 Task: Generate Panning and Stereo Width.
Action: Mouse moved to (5, 11)
Screenshot: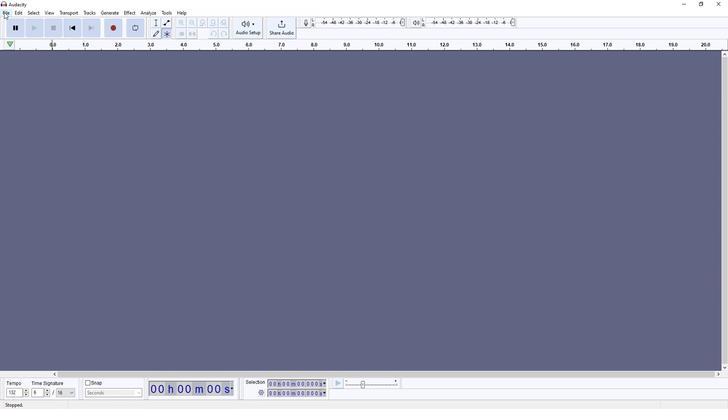 
Action: Mouse pressed left at (5, 11)
Screenshot: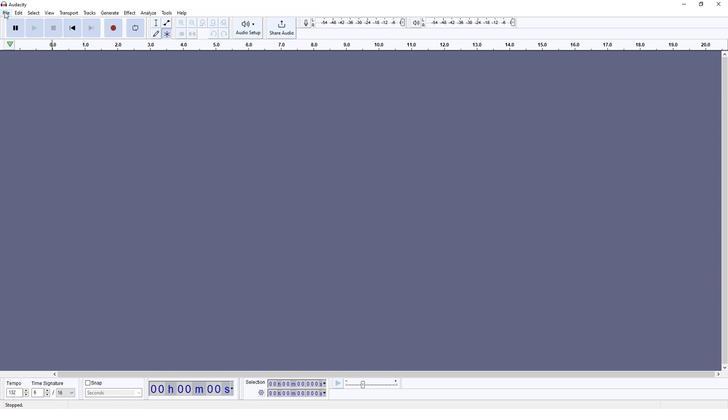 
Action: Mouse moved to (19, 28)
Screenshot: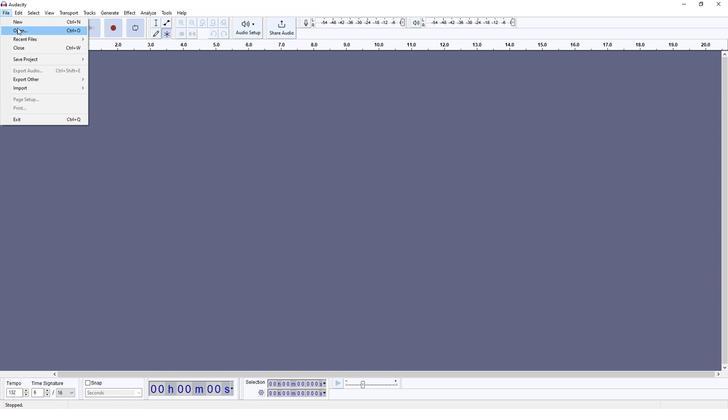 
Action: Mouse pressed left at (19, 28)
Screenshot: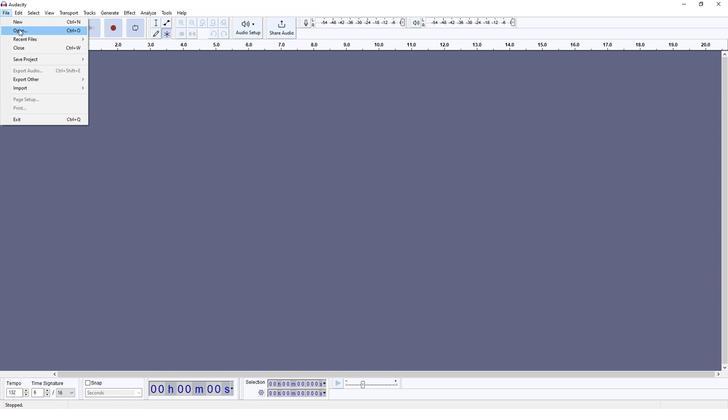 
Action: Mouse moved to (83, 108)
Screenshot: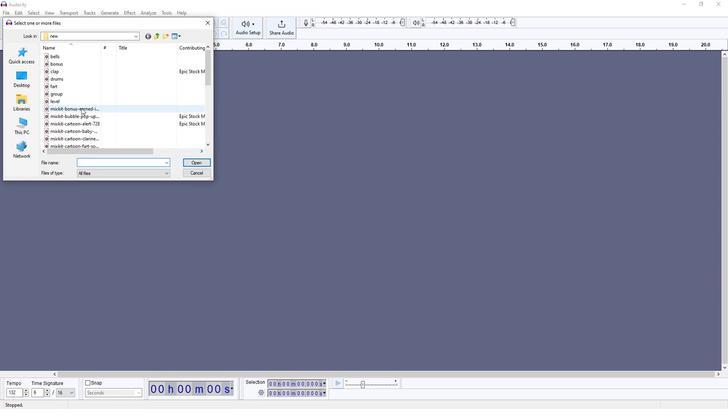
Action: Mouse scrolled (83, 107) with delta (0, 0)
Screenshot: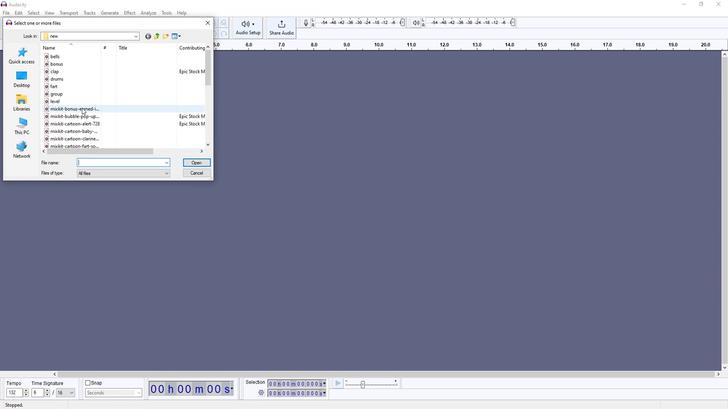 
Action: Mouse scrolled (83, 107) with delta (0, 0)
Screenshot: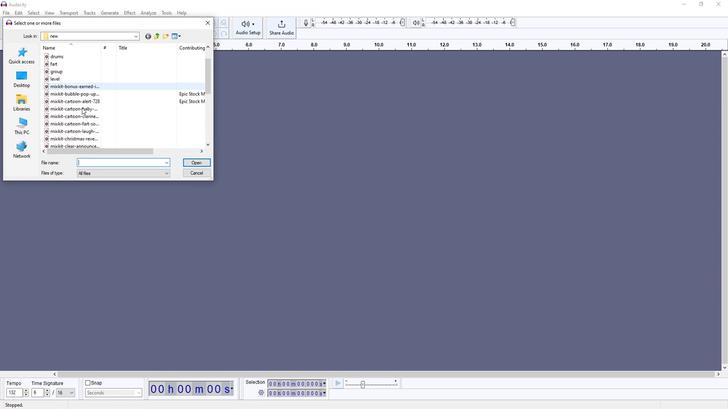 
Action: Mouse scrolled (83, 107) with delta (0, 0)
Screenshot: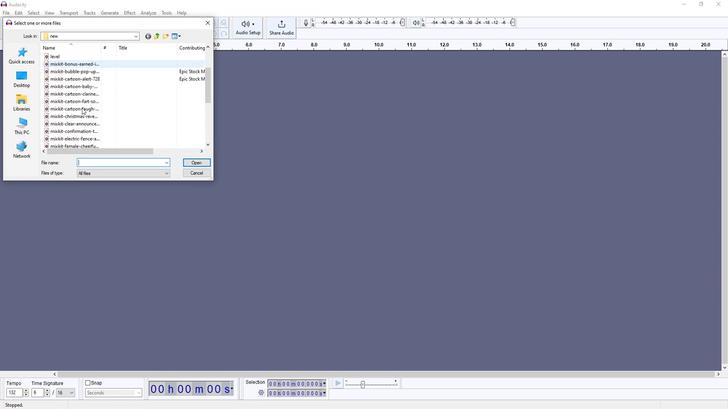 
Action: Mouse moved to (83, 132)
Screenshot: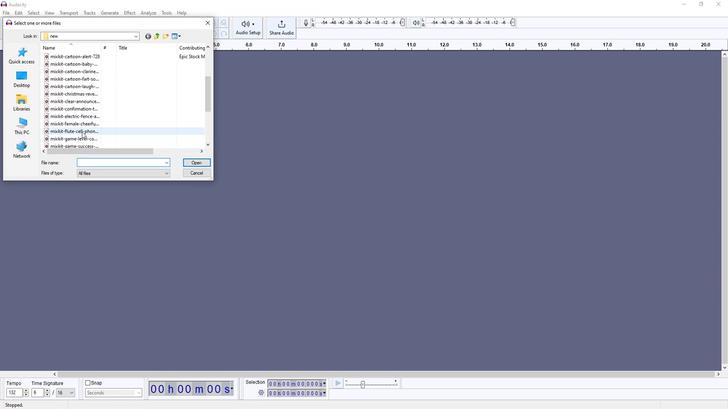 
Action: Mouse pressed left at (83, 132)
Screenshot: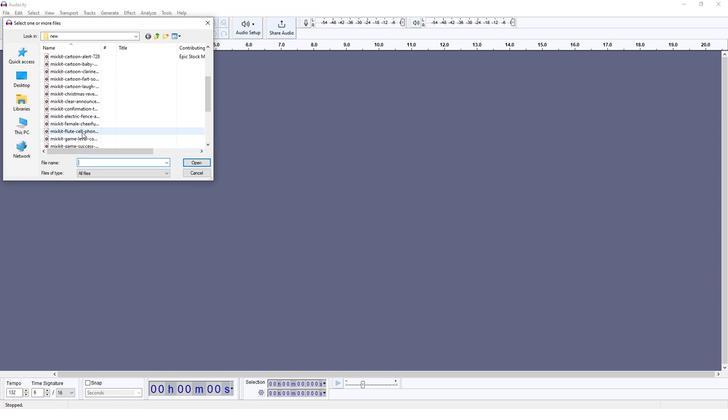 
Action: Mouse moved to (194, 161)
Screenshot: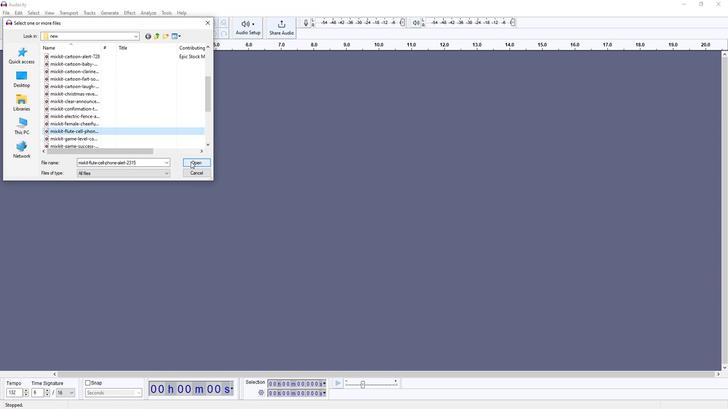 
Action: Mouse pressed left at (194, 161)
Screenshot: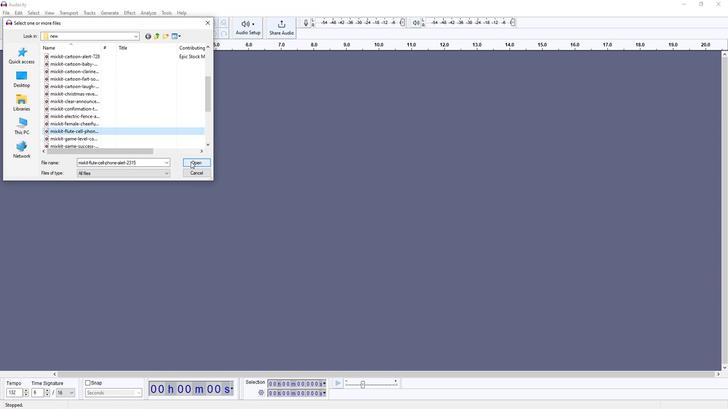 
Action: Mouse moved to (31, 29)
Screenshot: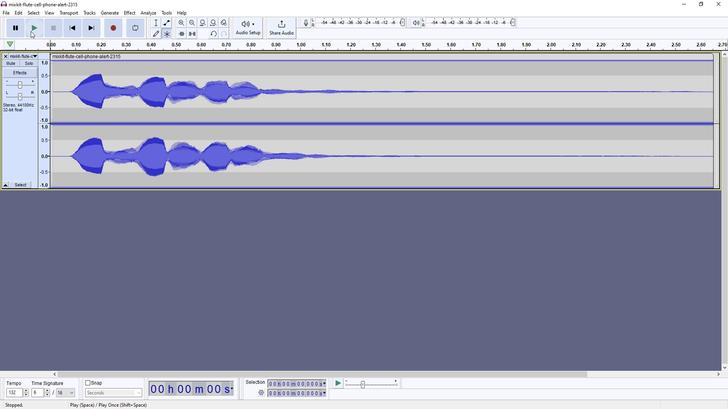 
Action: Mouse pressed left at (31, 29)
Screenshot: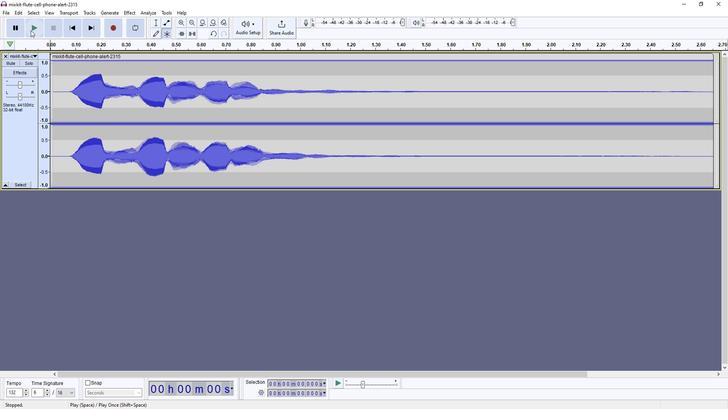 
Action: Mouse moved to (22, 125)
Screenshot: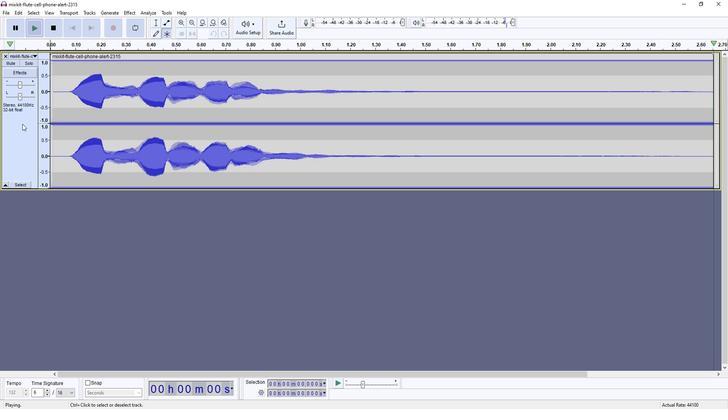 
Action: Mouse pressed left at (22, 125)
Screenshot: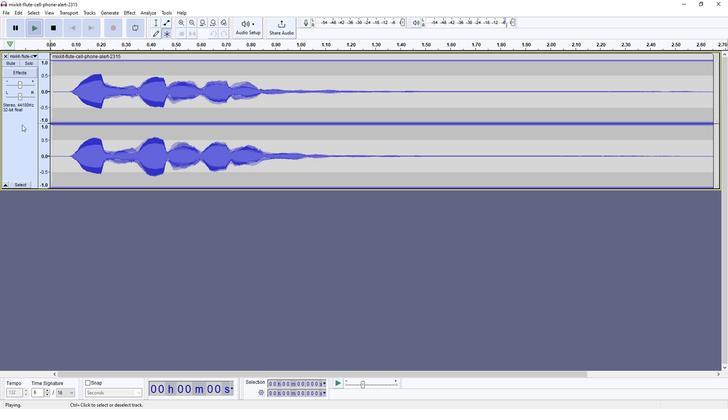 
Action: Mouse moved to (91, 13)
Screenshot: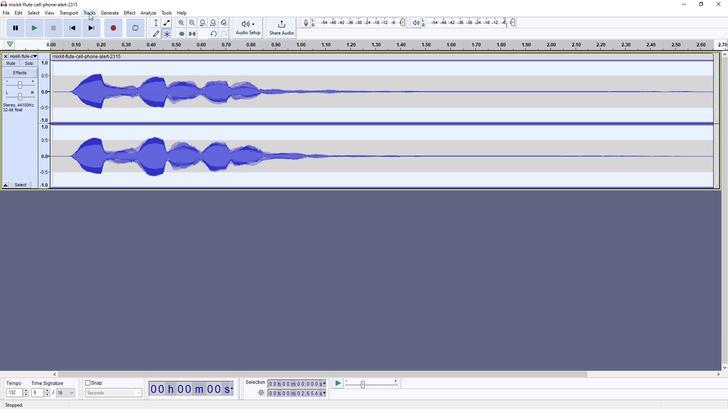 
Action: Mouse pressed left at (91, 13)
Screenshot: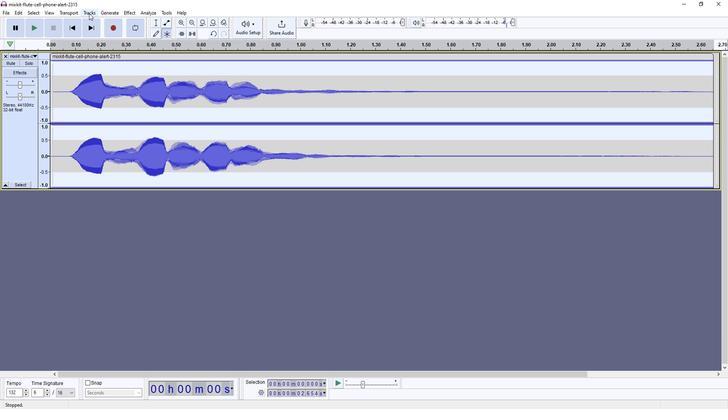 
Action: Mouse moved to (95, 71)
Screenshot: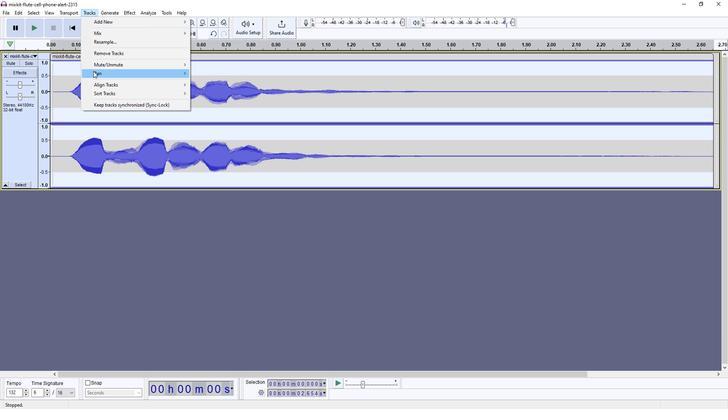 
Action: Mouse pressed left at (95, 71)
Screenshot: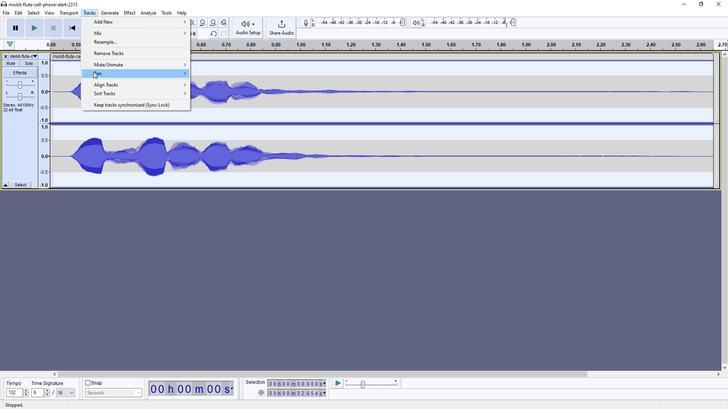 
Action: Mouse moved to (214, 91)
Screenshot: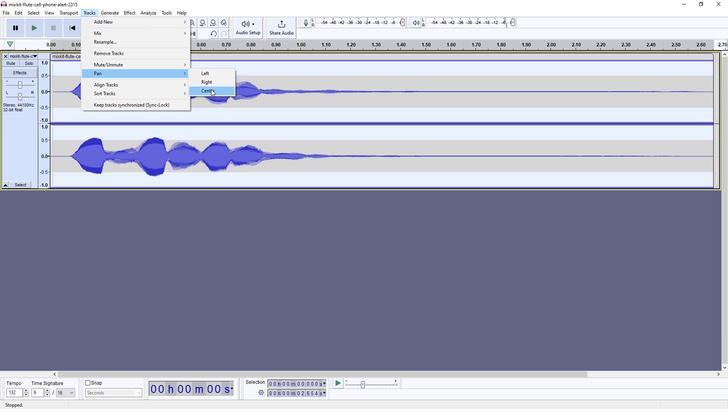 
Action: Mouse pressed left at (214, 91)
Screenshot: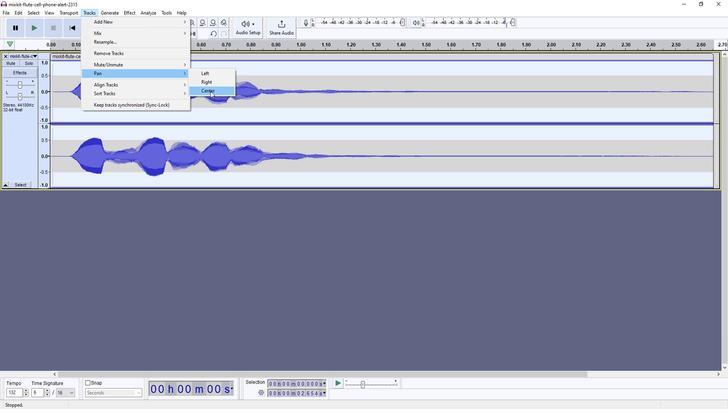 
Action: Mouse moved to (171, 58)
Screenshot: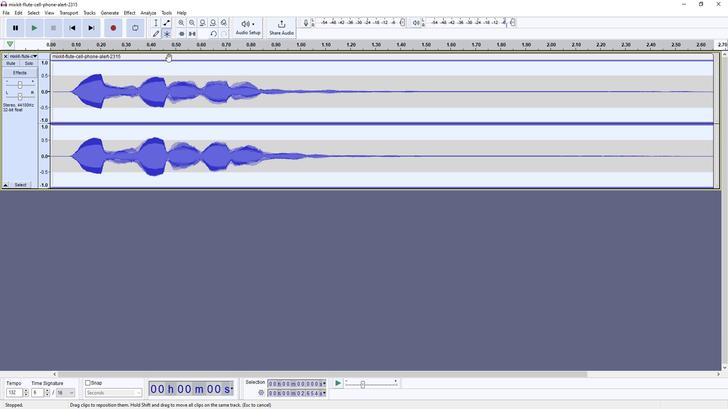 
Action: Mouse pressed left at (171, 58)
Screenshot: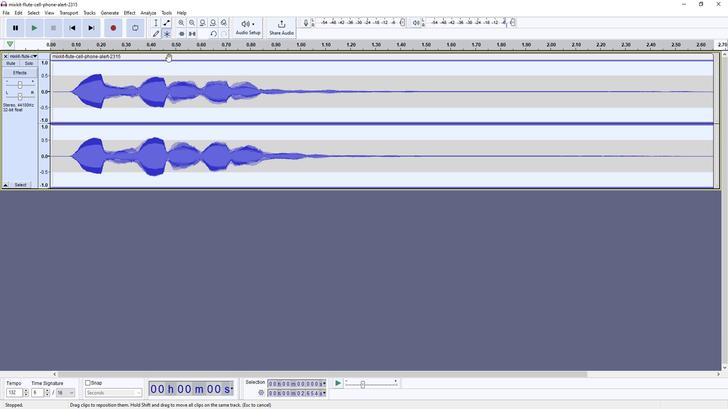 
Action: Mouse moved to (93, 12)
Screenshot: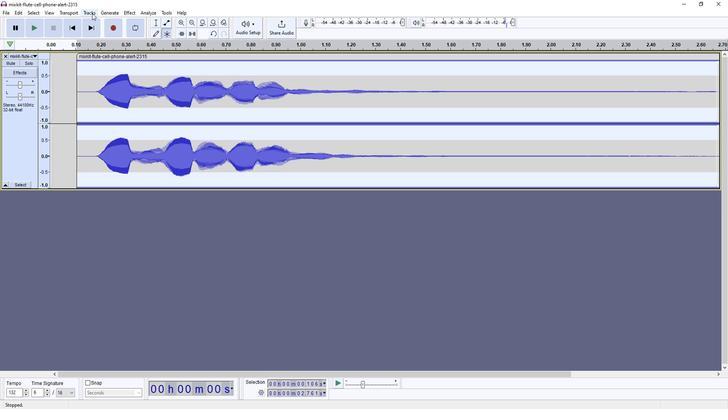 
Action: Mouse pressed left at (93, 12)
Screenshot: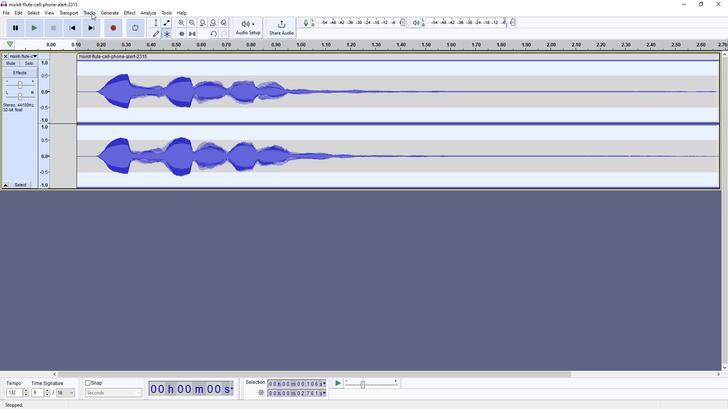 
Action: Mouse moved to (105, 75)
Screenshot: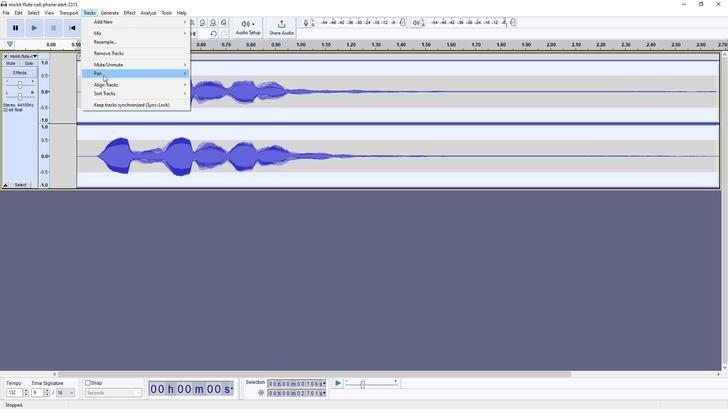 
Action: Mouse pressed left at (105, 75)
Screenshot: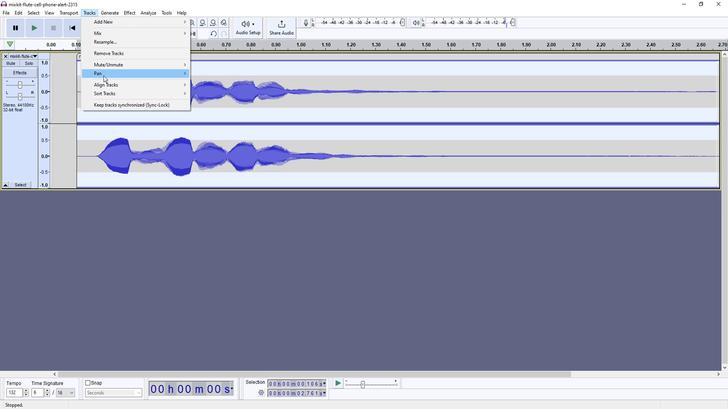 
Action: Mouse moved to (203, 89)
Screenshot: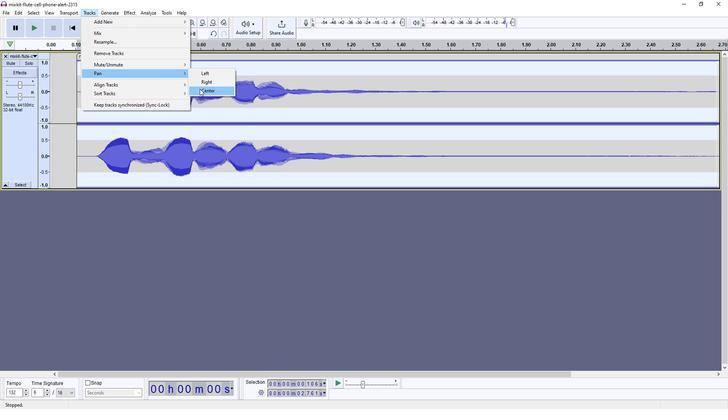 
Action: Mouse pressed left at (203, 89)
Screenshot: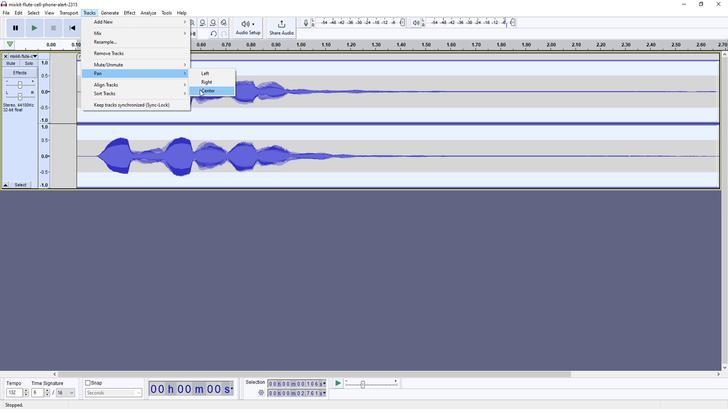 
Action: Mouse moved to (136, 13)
Screenshot: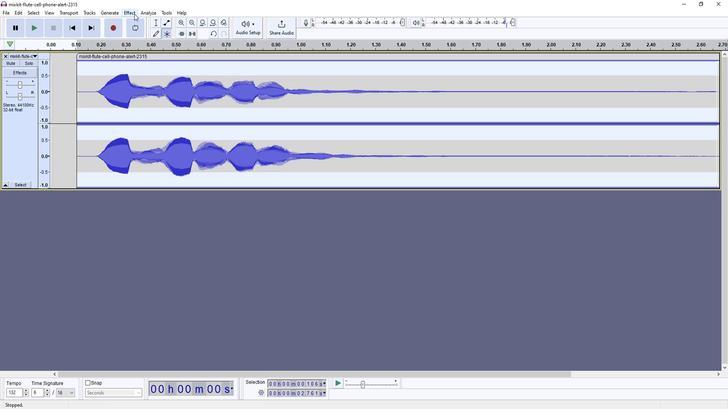 
Action: Mouse pressed left at (136, 13)
Screenshot: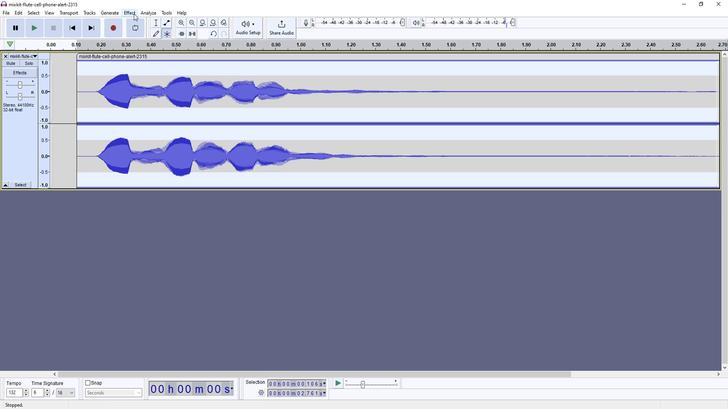 
Action: Mouse moved to (248, 55)
Screenshot: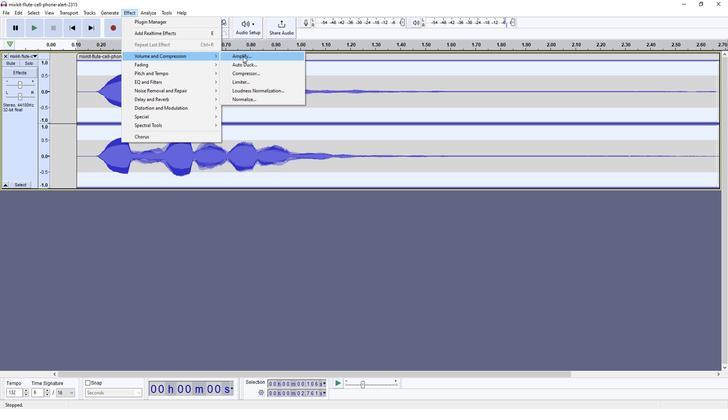 
Action: Mouse pressed left at (248, 55)
Screenshot: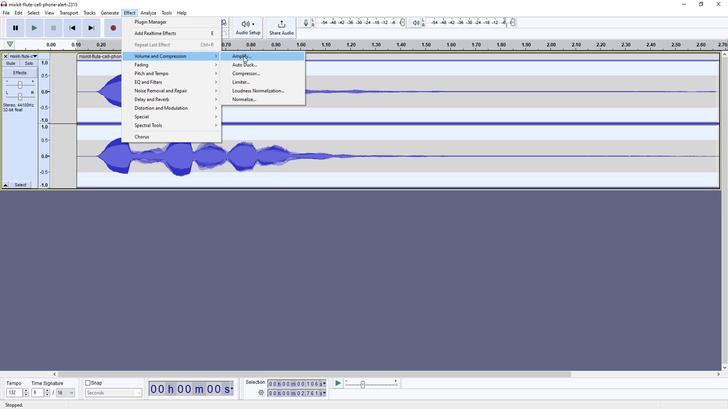 
Action: Mouse moved to (374, 211)
Screenshot: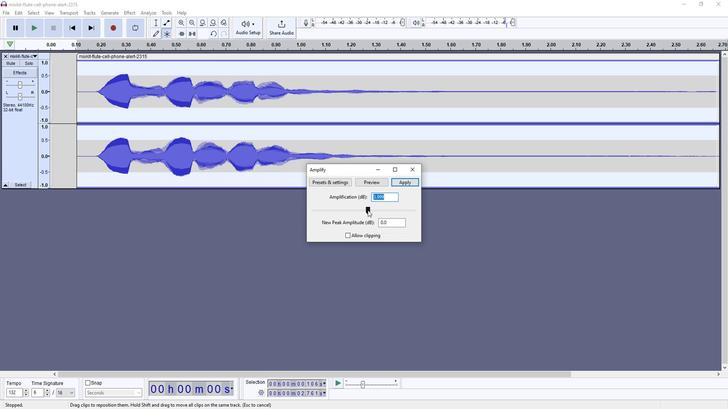 
Action: Mouse pressed left at (374, 211)
Screenshot: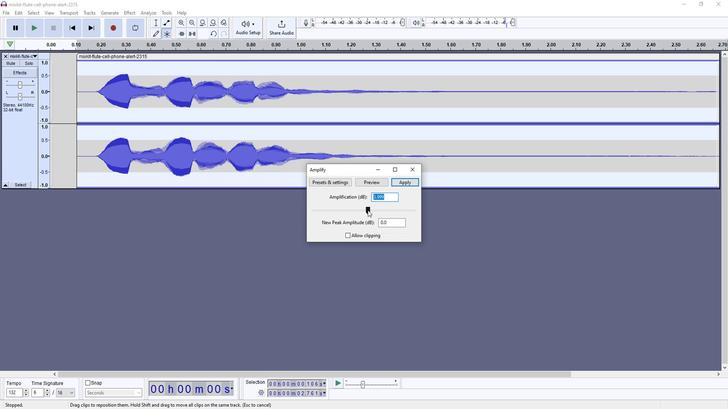 
Action: Mouse moved to (407, 183)
Screenshot: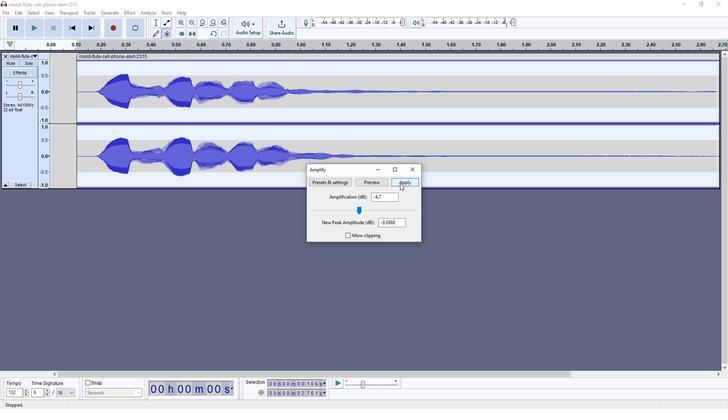 
Action: Mouse pressed left at (407, 183)
Screenshot: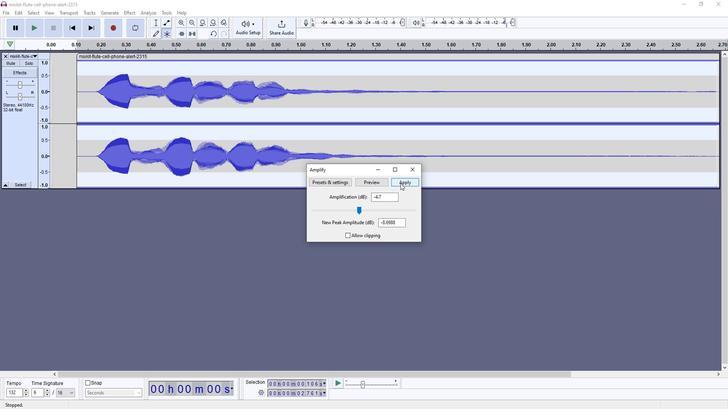 
Action: Mouse moved to (38, 26)
Screenshot: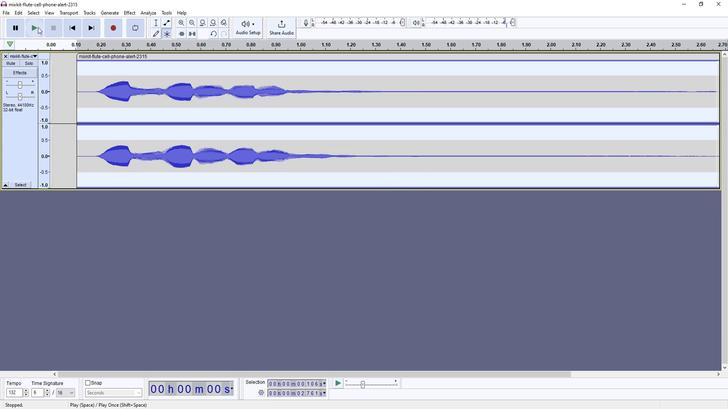 
Action: Mouse pressed left at (38, 26)
Screenshot: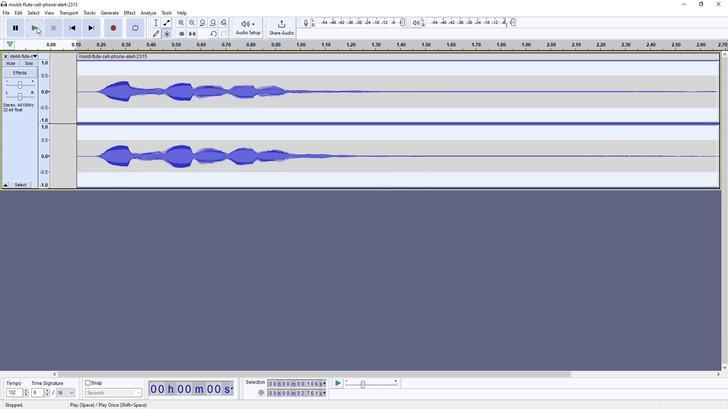 
Action: Mouse moved to (7, 11)
Screenshot: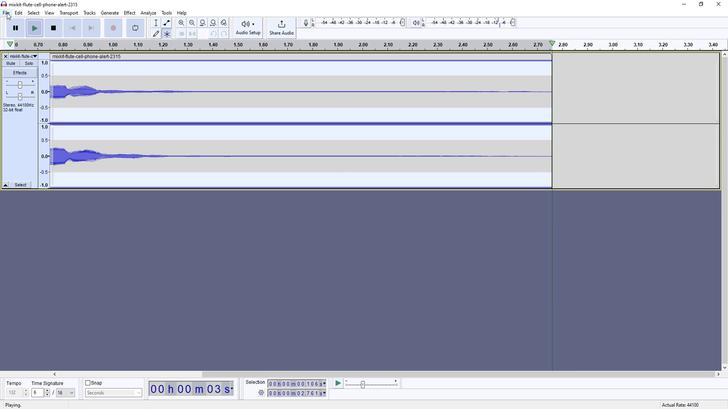 
Action: Mouse pressed left at (7, 11)
Screenshot: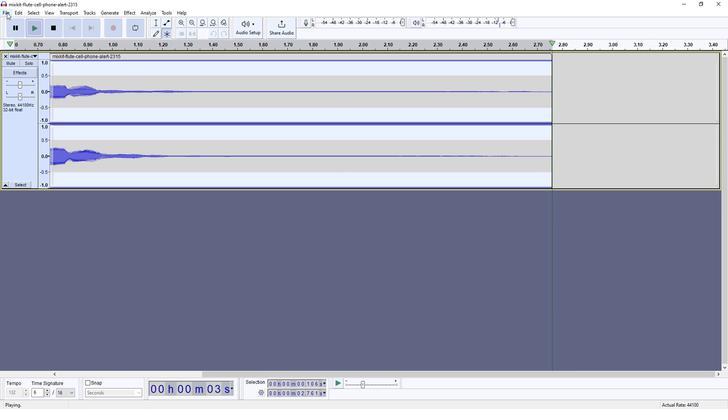 
Action: Mouse moved to (30, 71)
Screenshot: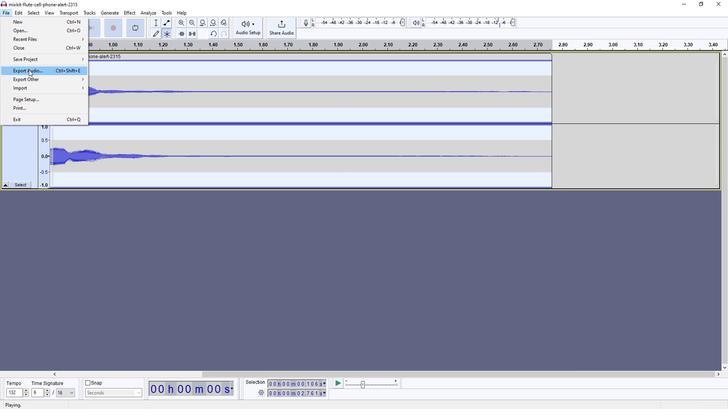 
Action: Mouse pressed left at (30, 71)
Screenshot: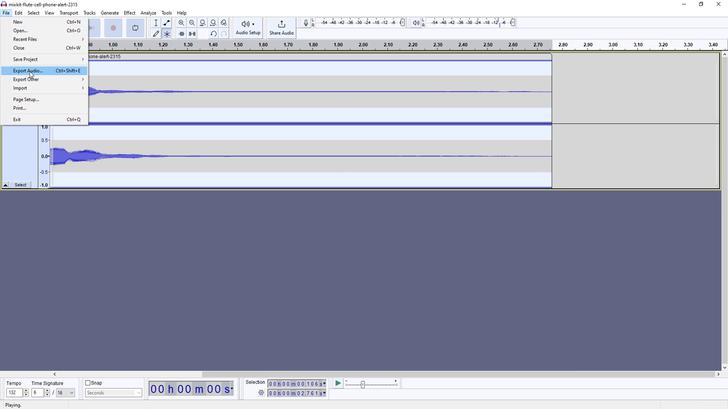 
Action: Mouse moved to (131, 56)
Screenshot: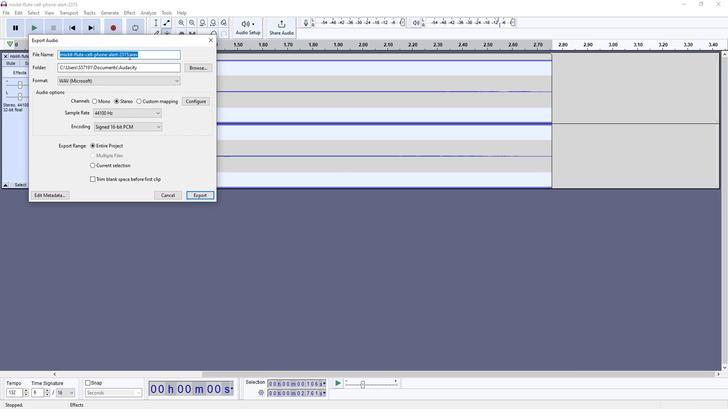 
Action: Mouse pressed left at (131, 56)
Screenshot: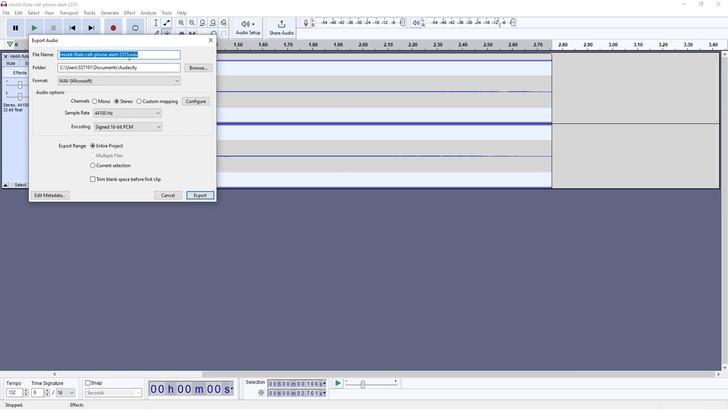 
Action: Mouse moved to (58, 59)
Screenshot: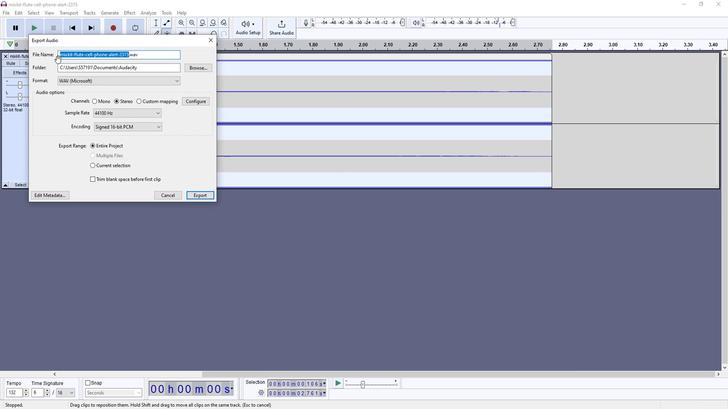 
Action: Key pressed <Key.shift>Panning<Key.space>and<Key.space><Key.shift>Sterei<Key.backspace>o
Screenshot: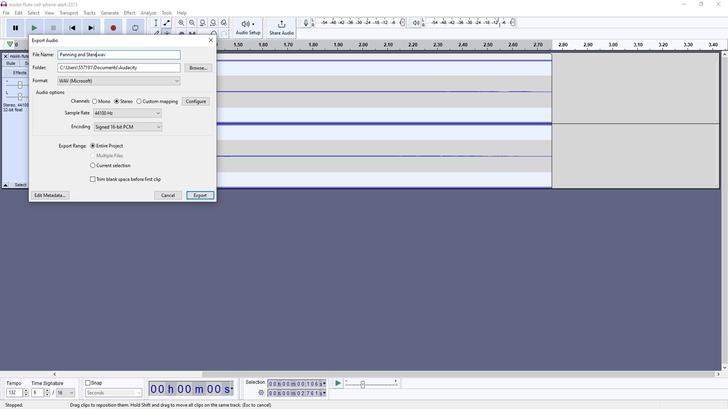 
Action: Mouse moved to (198, 196)
Screenshot: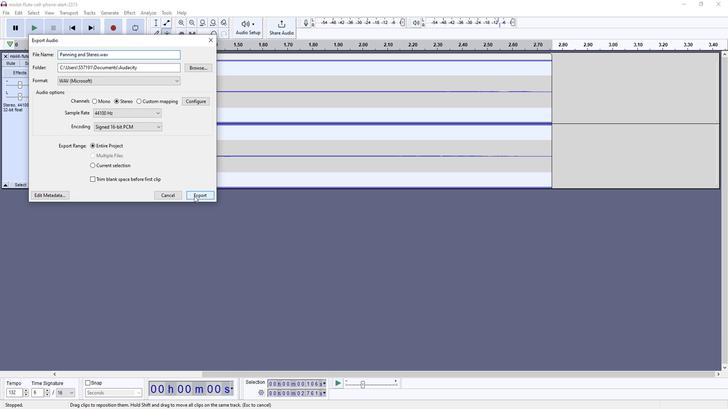 
Action: Mouse pressed left at (198, 196)
Screenshot: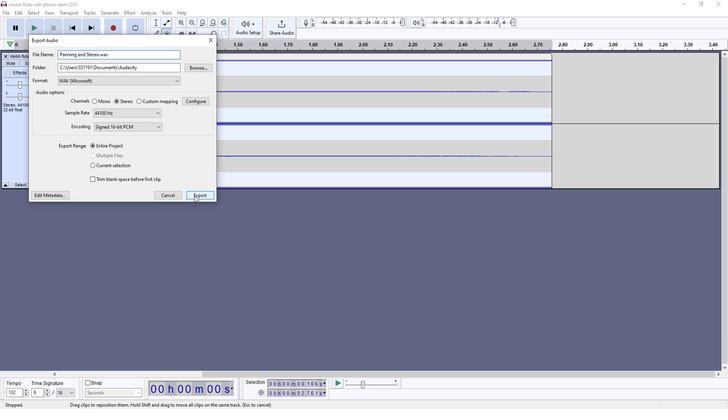 
